 Task: Select a due date automation when advanced off, on the monday before a card is due at 11:00 AM.
Action: Mouse moved to (1088, 87)
Screenshot: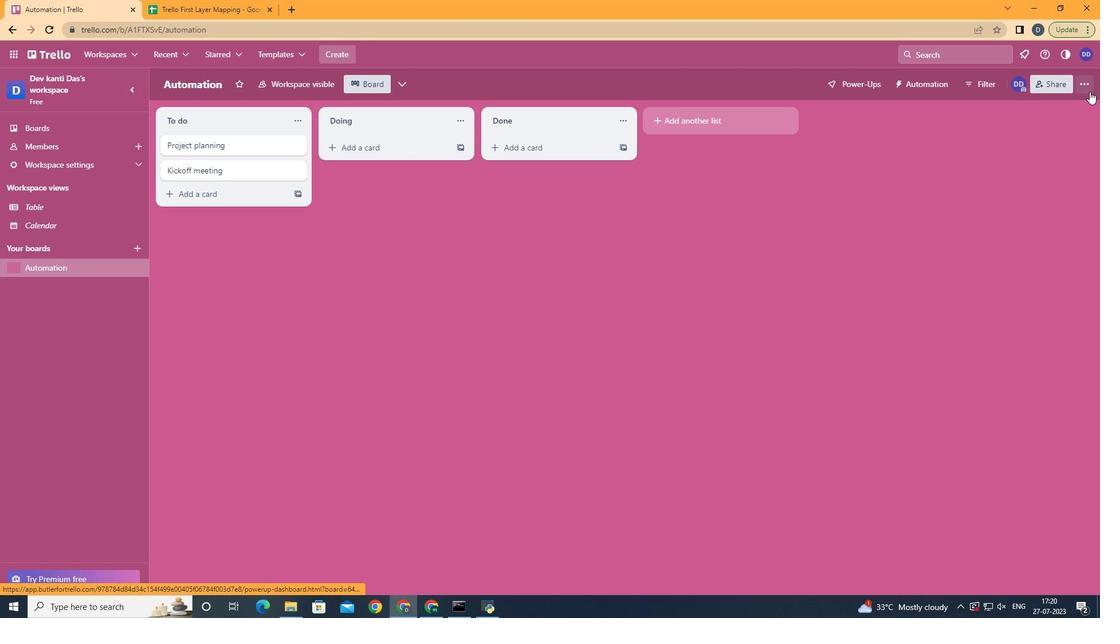 
Action: Mouse pressed left at (1088, 87)
Screenshot: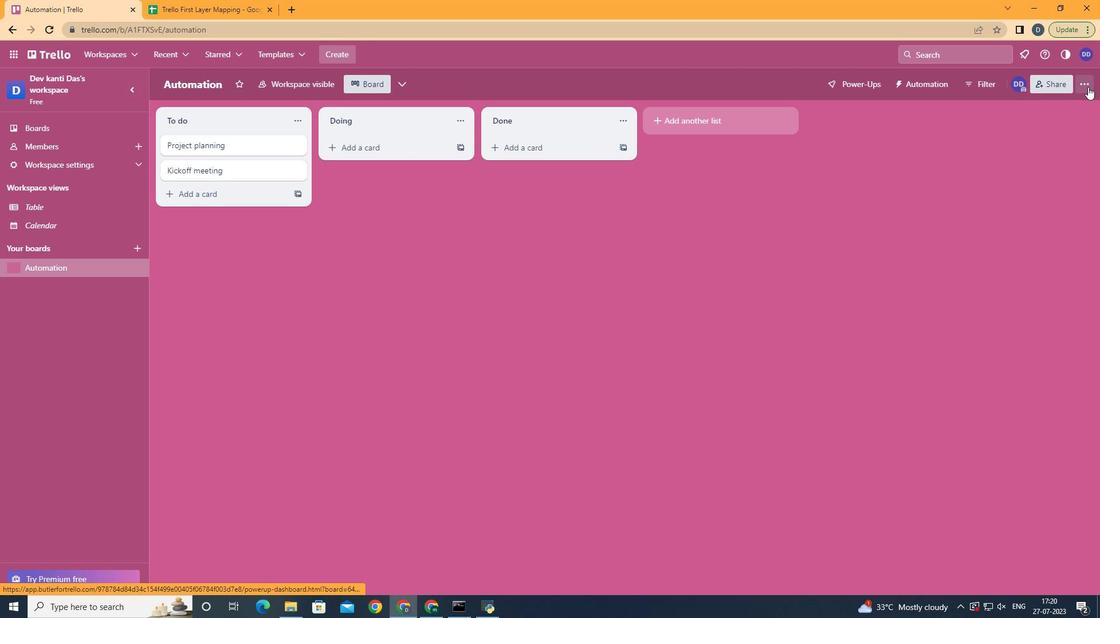 
Action: Mouse moved to (1005, 258)
Screenshot: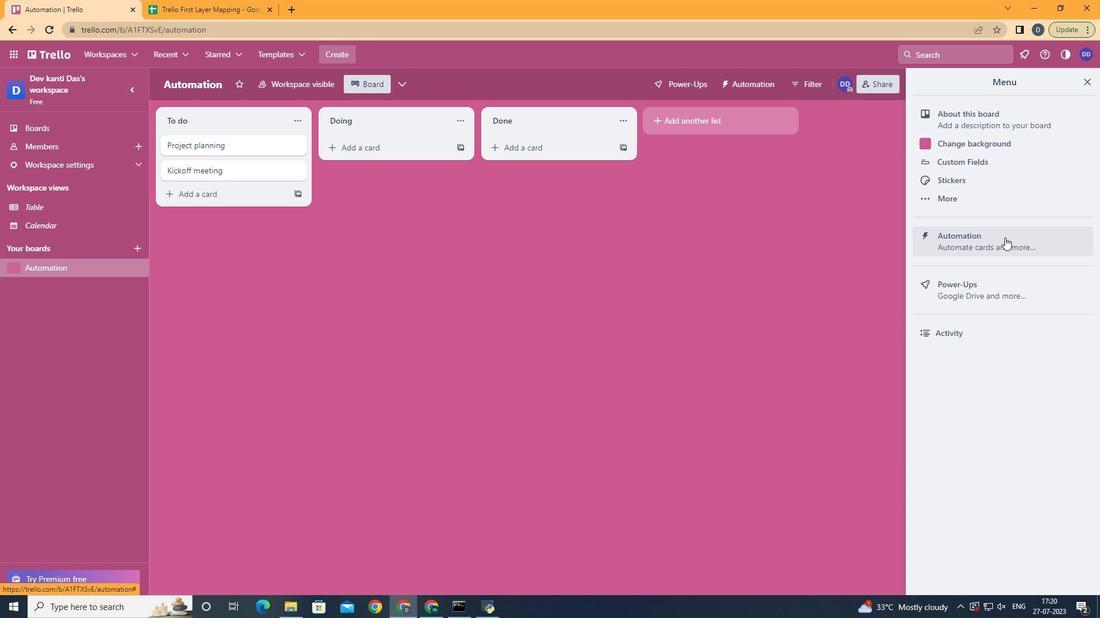 
Action: Mouse pressed left at (1005, 258)
Screenshot: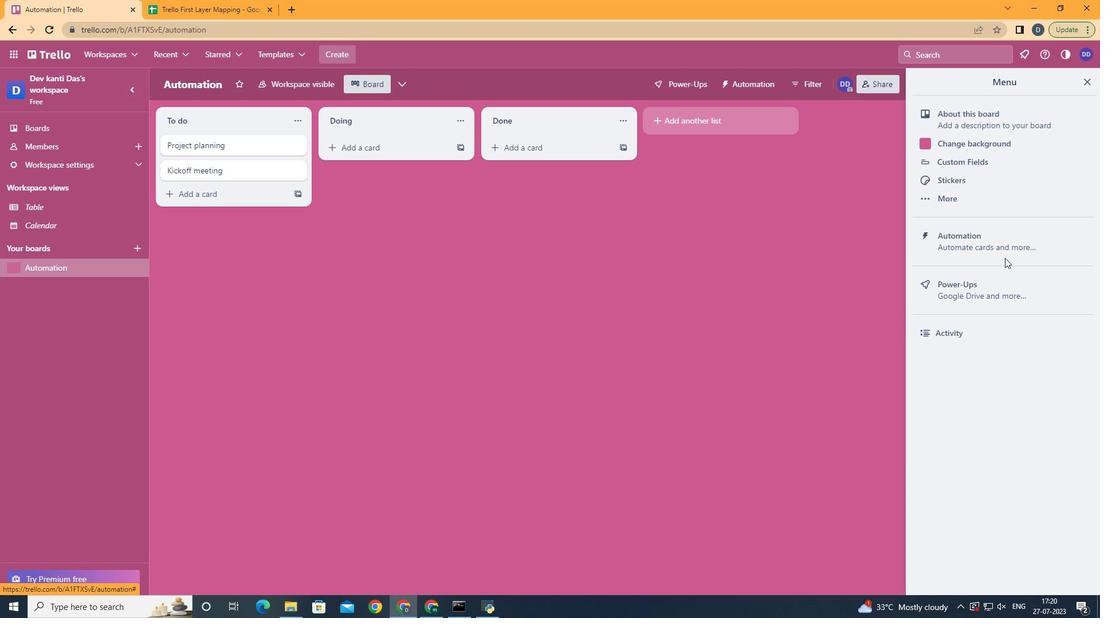 
Action: Mouse moved to (1006, 248)
Screenshot: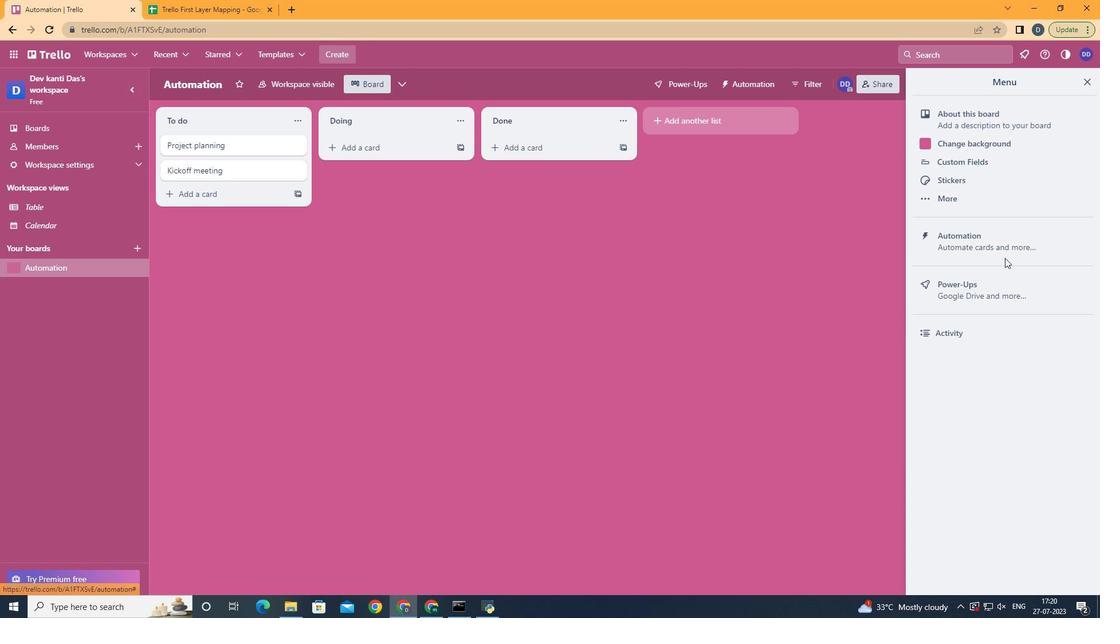 
Action: Mouse pressed left at (1006, 248)
Screenshot: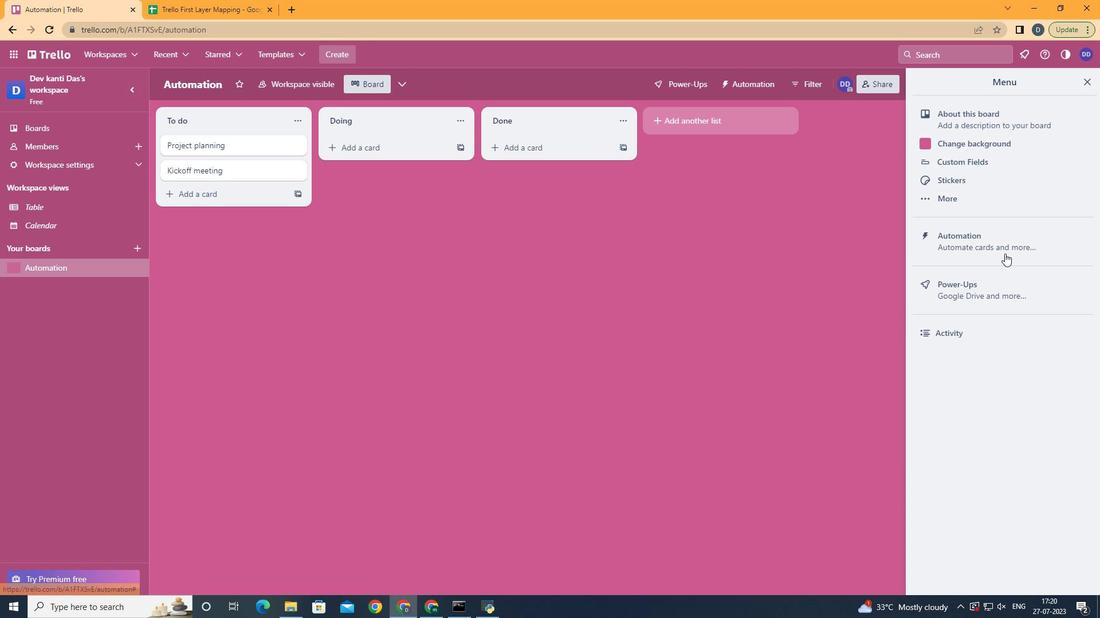 
Action: Mouse moved to (199, 232)
Screenshot: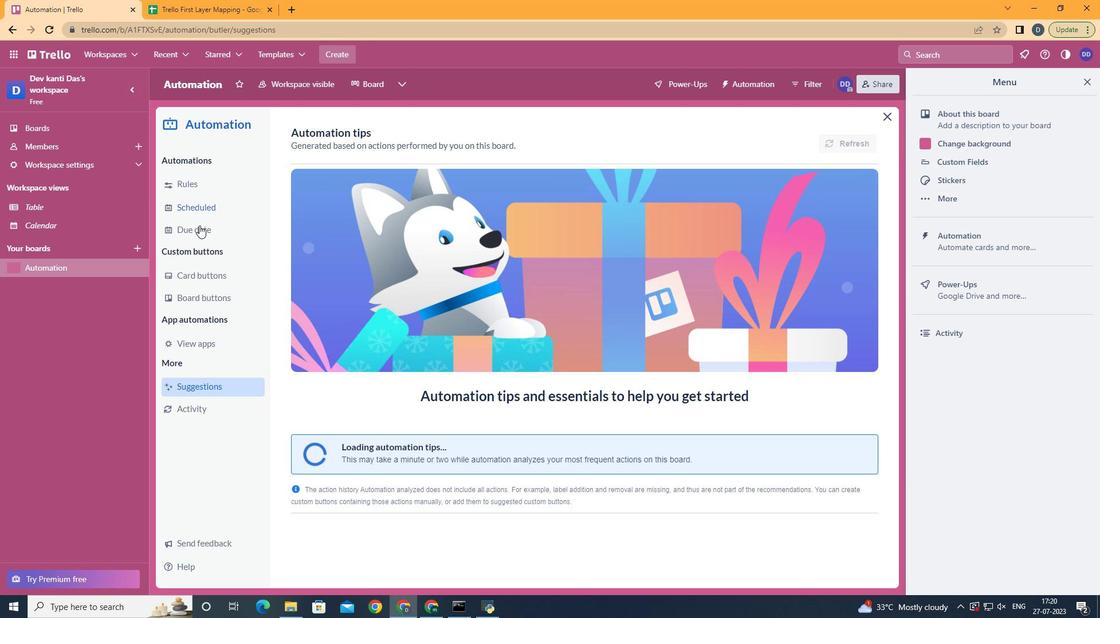 
Action: Mouse pressed left at (199, 232)
Screenshot: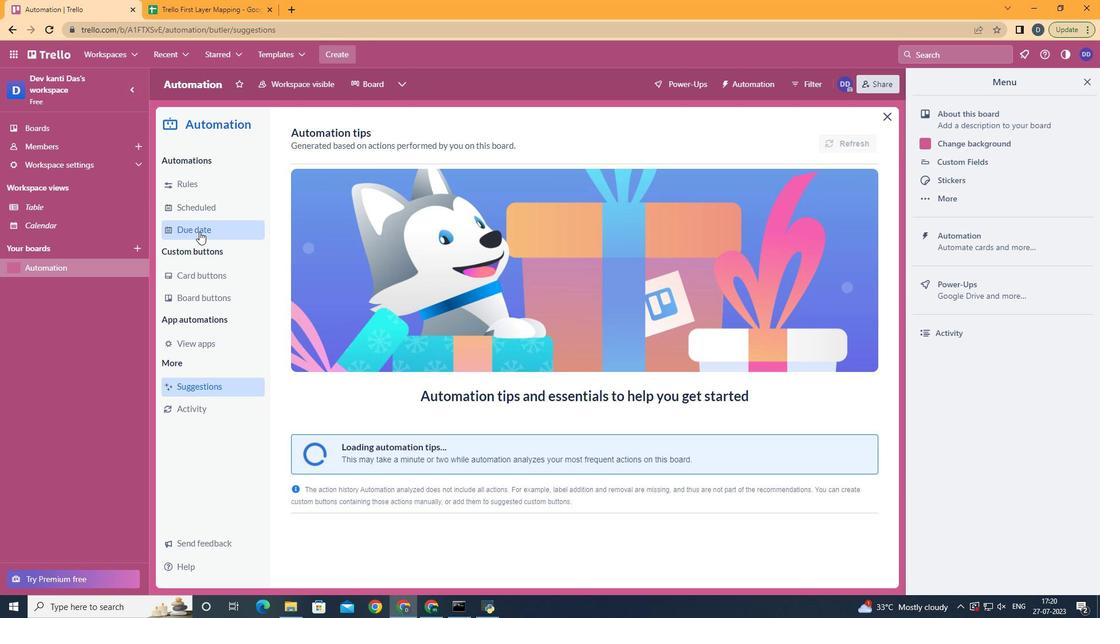 
Action: Mouse moved to (810, 140)
Screenshot: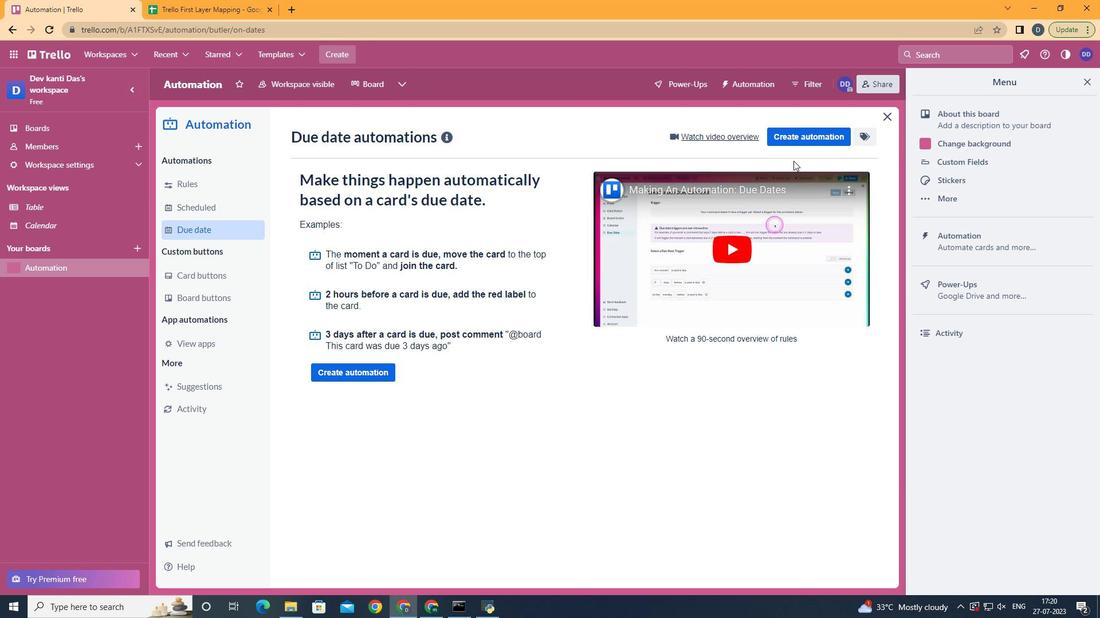 
Action: Mouse pressed left at (810, 140)
Screenshot: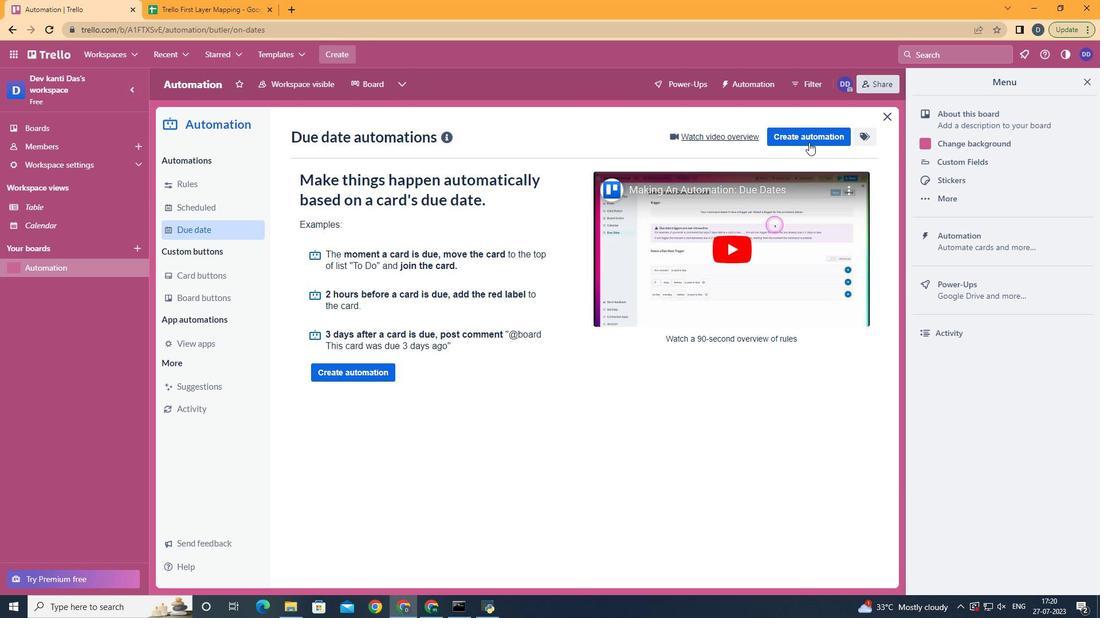 
Action: Mouse moved to (634, 260)
Screenshot: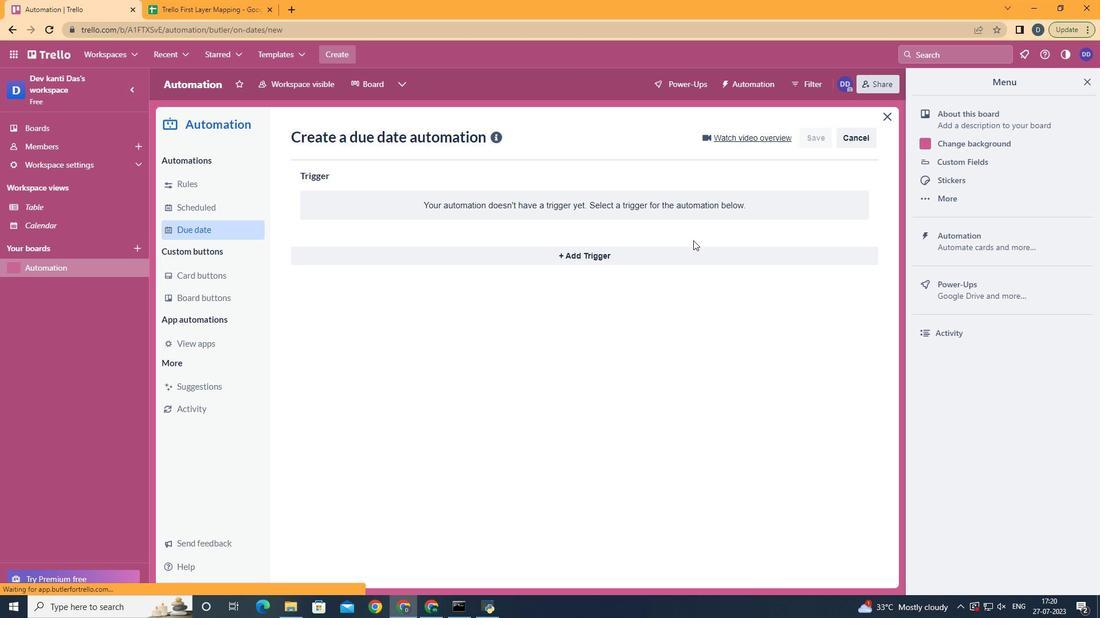 
Action: Mouse pressed left at (634, 260)
Screenshot: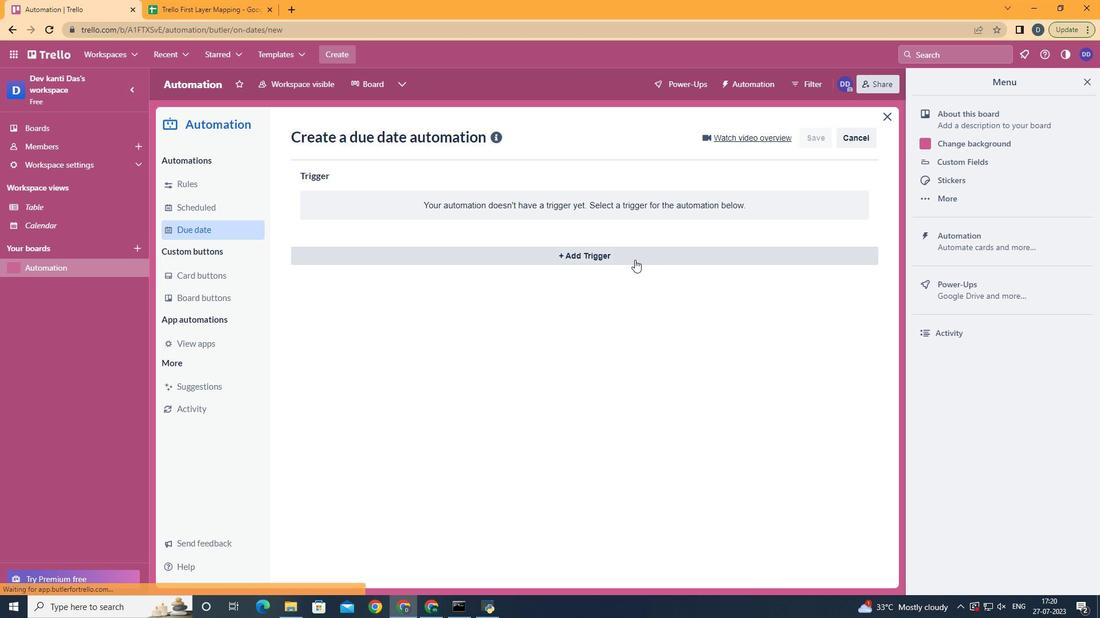 
Action: Mouse moved to (359, 312)
Screenshot: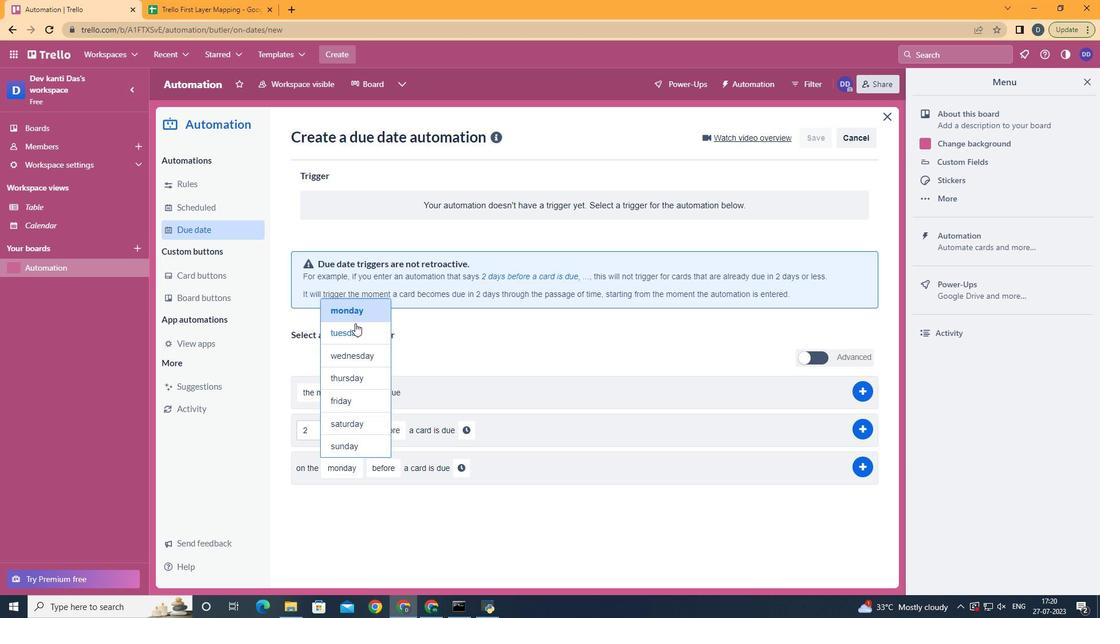 
Action: Mouse pressed left at (359, 312)
Screenshot: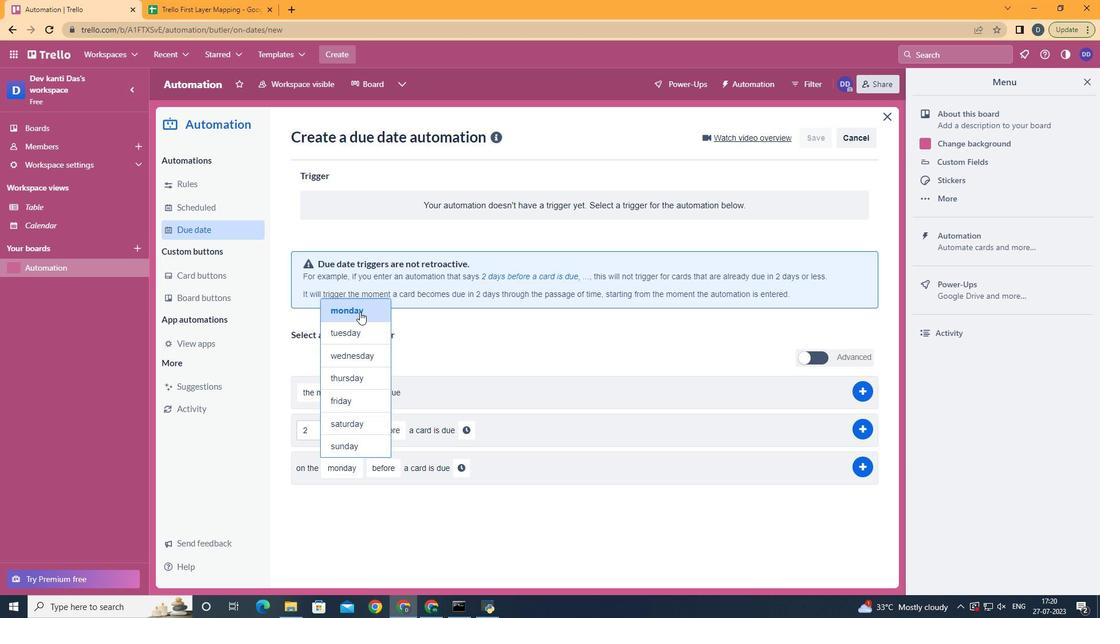 
Action: Mouse moved to (397, 489)
Screenshot: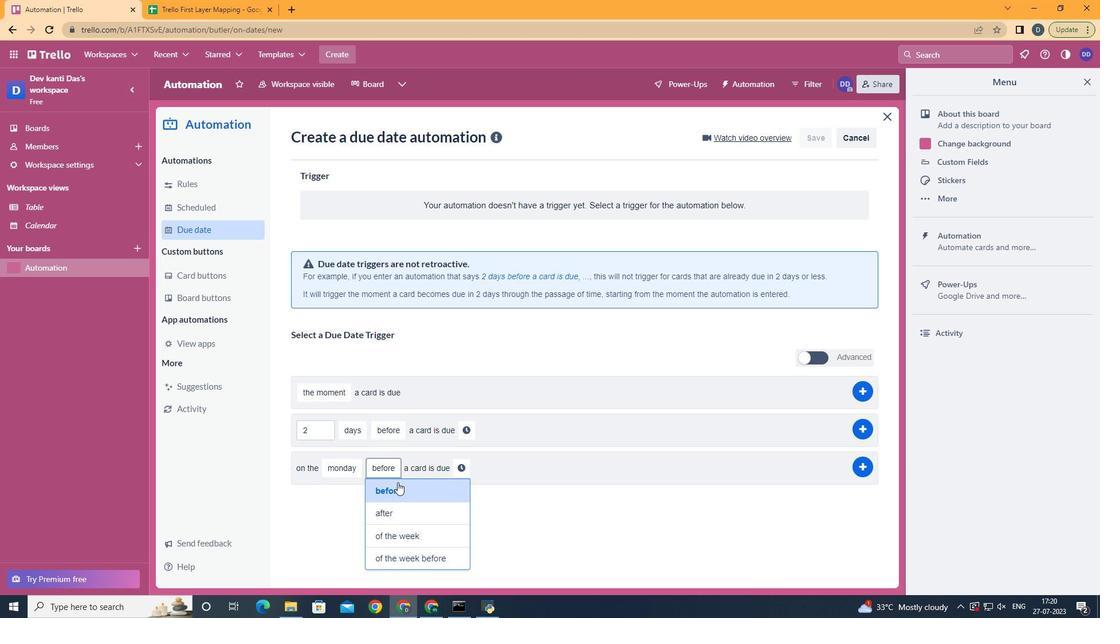 
Action: Mouse pressed left at (397, 489)
Screenshot: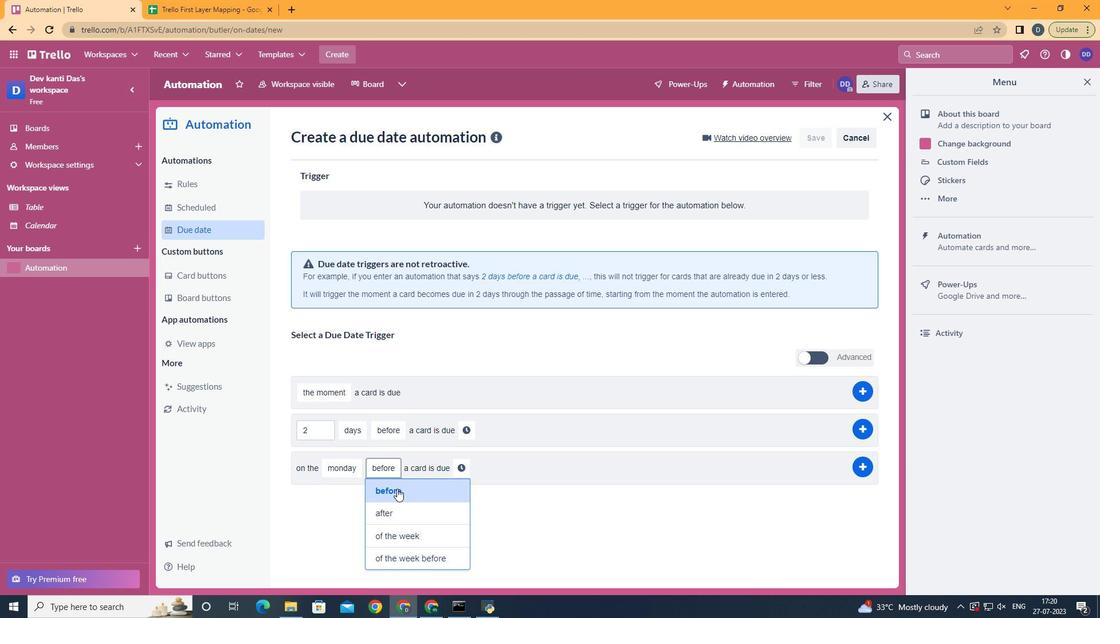 
Action: Mouse moved to (460, 469)
Screenshot: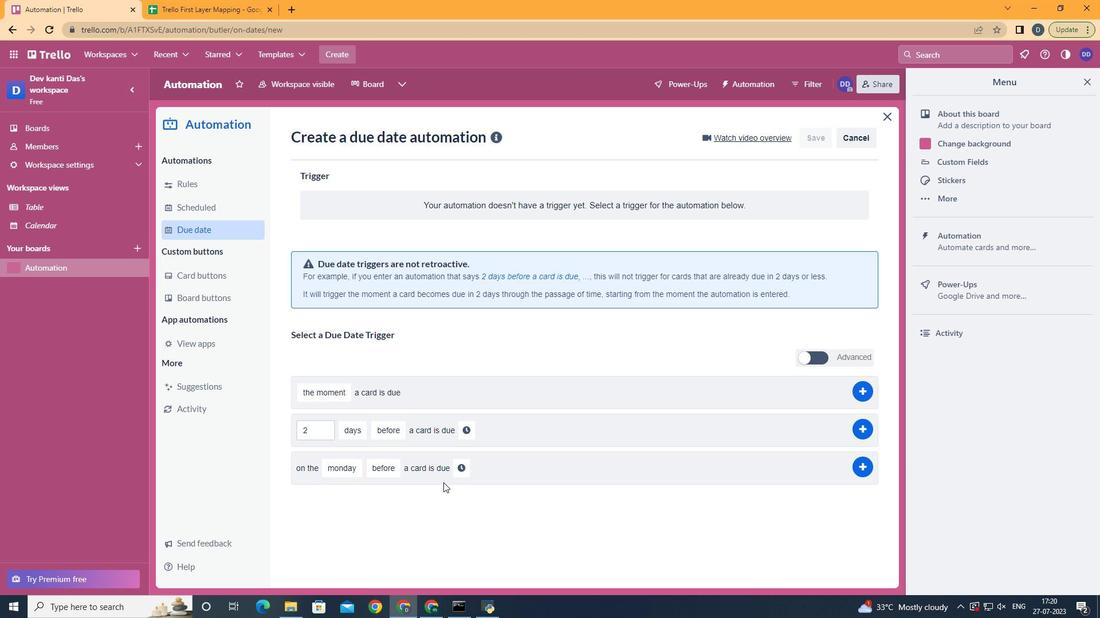 
Action: Mouse pressed left at (460, 469)
Screenshot: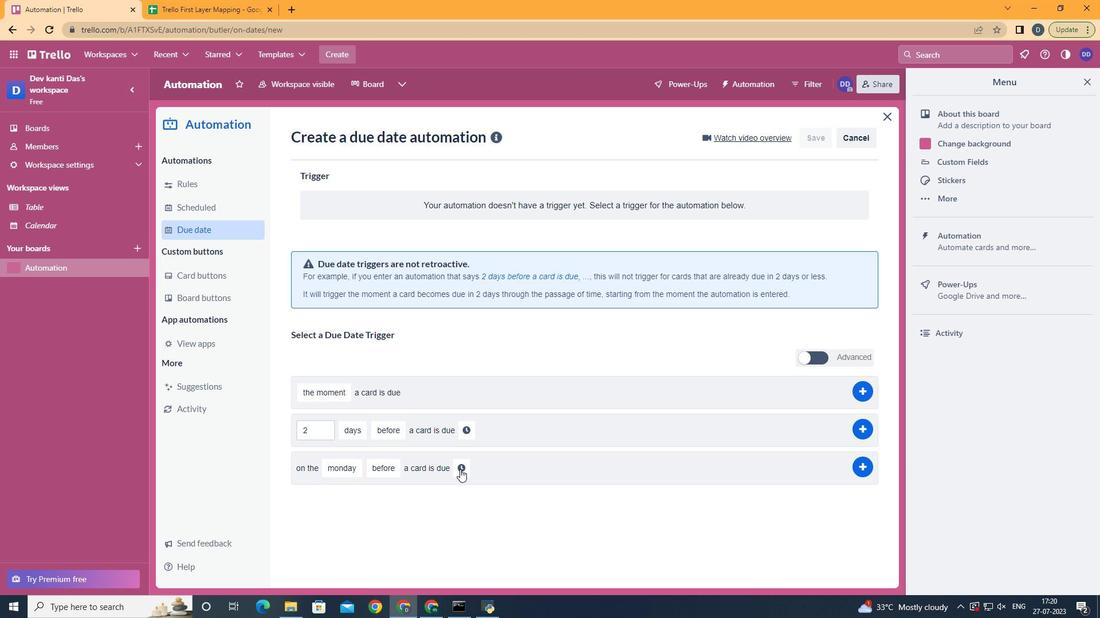 
Action: Mouse moved to (497, 472)
Screenshot: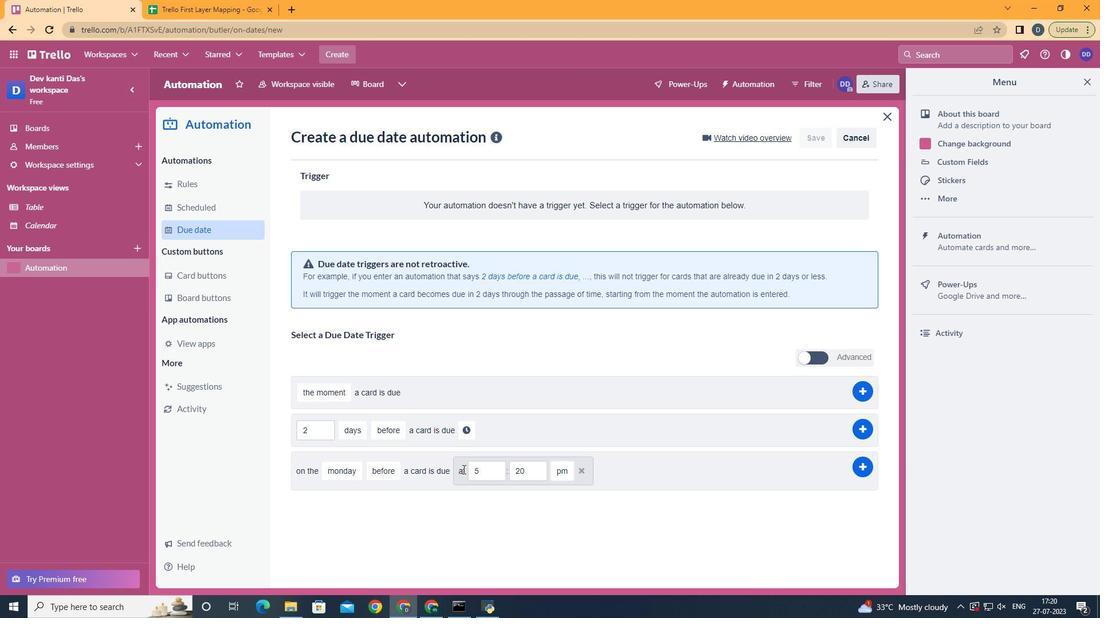 
Action: Mouse pressed left at (497, 472)
Screenshot: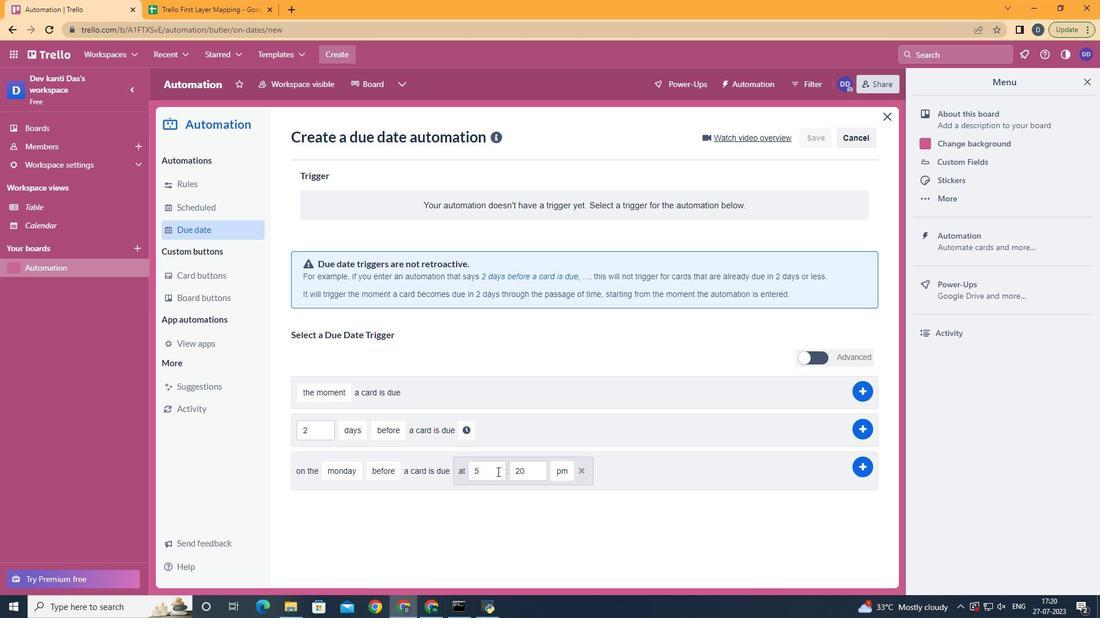 
Action: Key pressed <Key.backspace>11
Screenshot: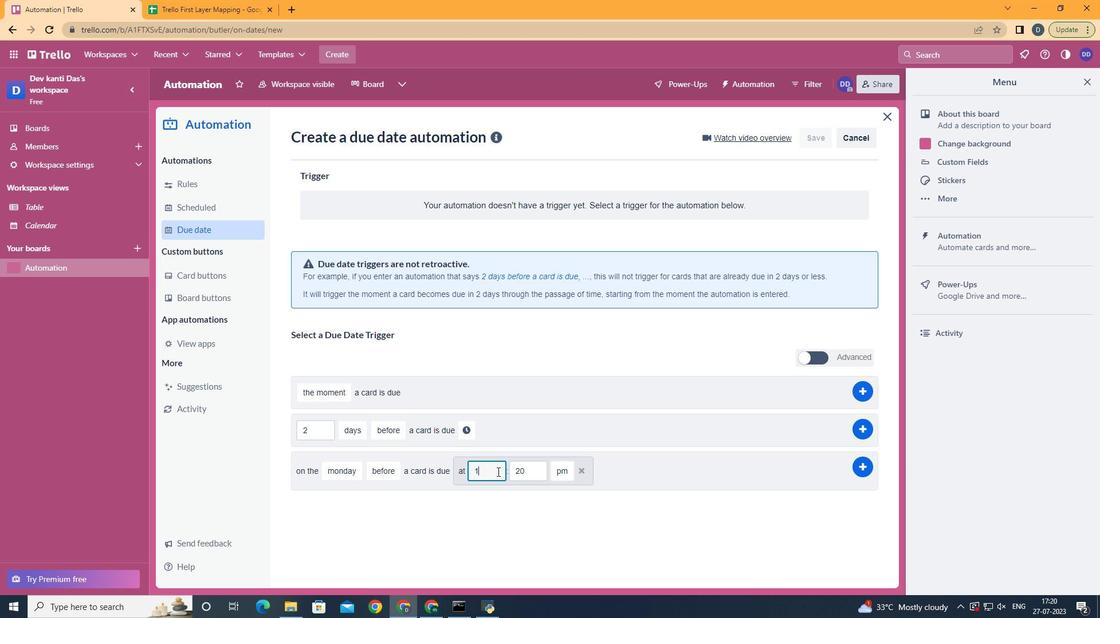 
Action: Mouse moved to (543, 465)
Screenshot: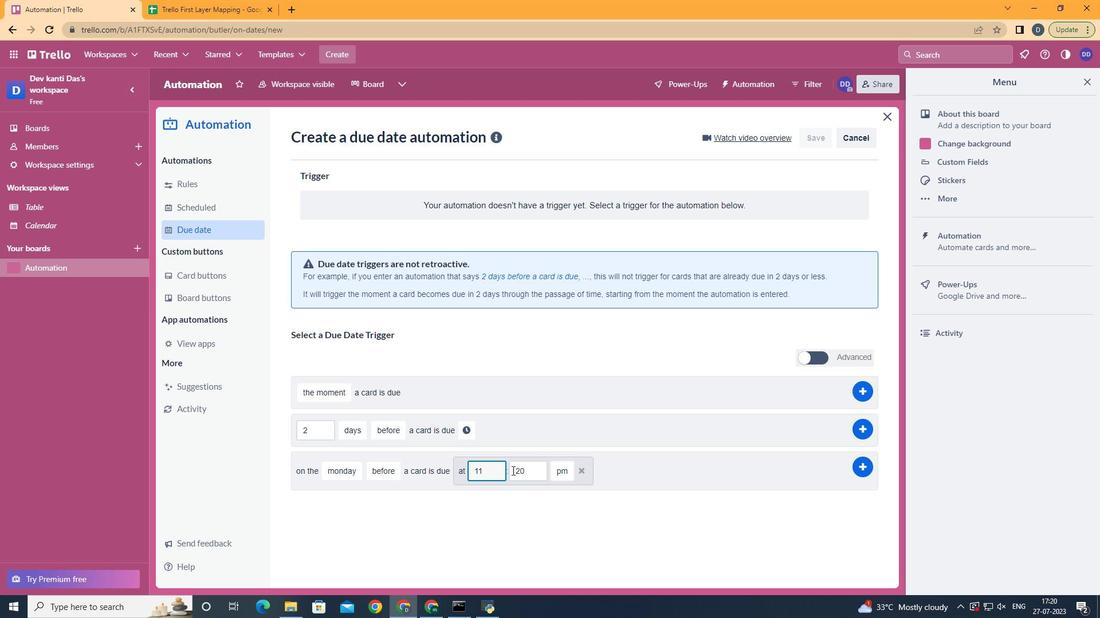 
Action: Mouse pressed left at (543, 465)
Screenshot: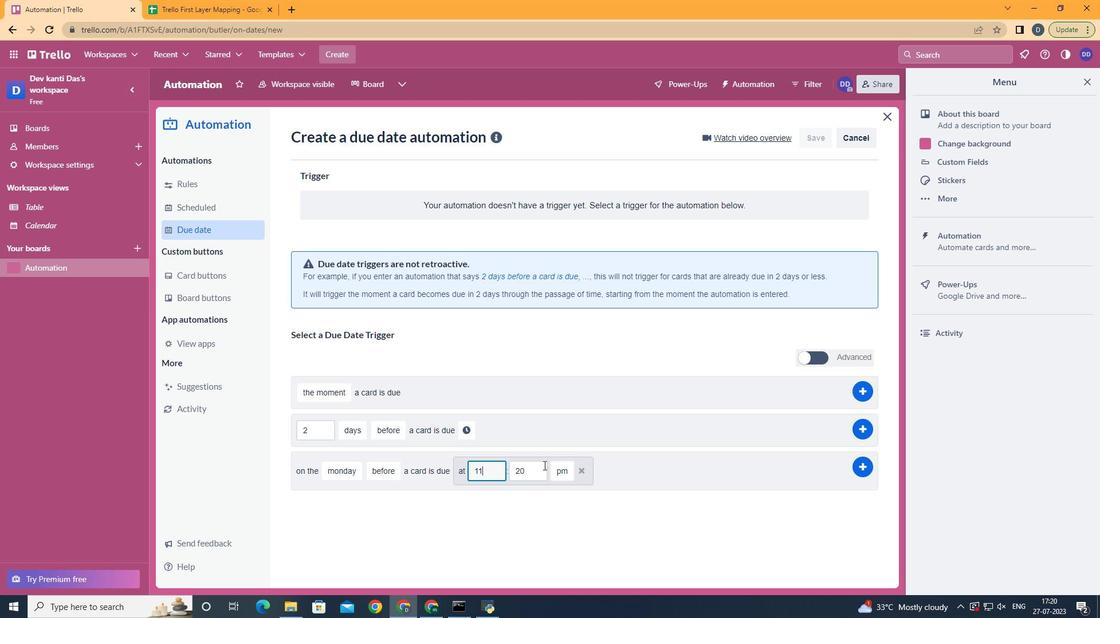 
Action: Key pressed <Key.backspace><Key.backspace>00
Screenshot: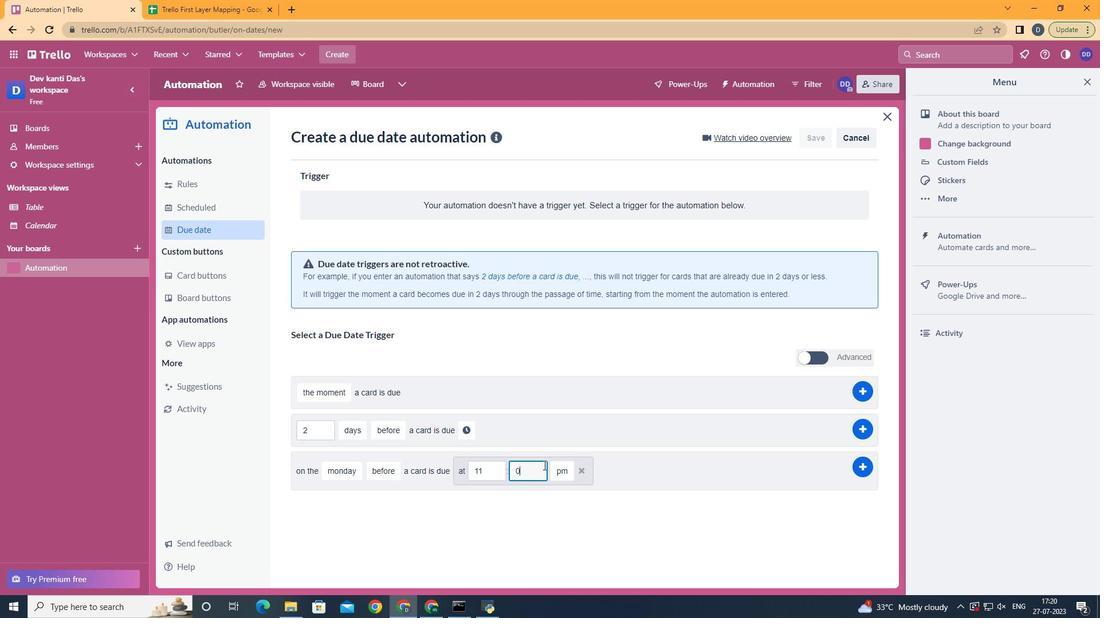 
Action: Mouse moved to (566, 493)
Screenshot: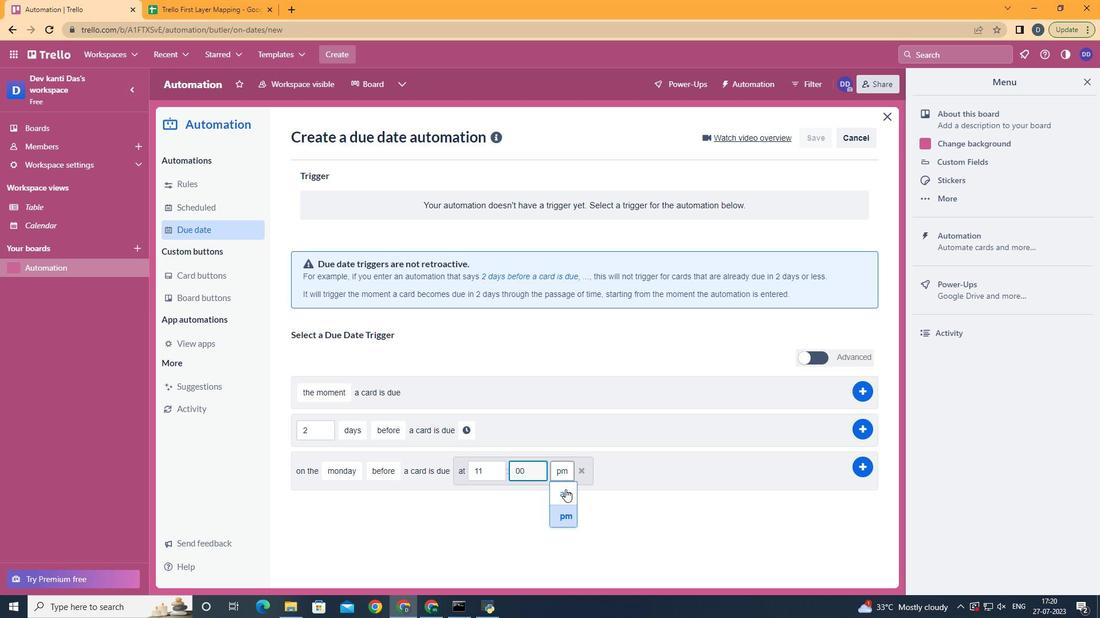 
Action: Mouse pressed left at (566, 493)
Screenshot: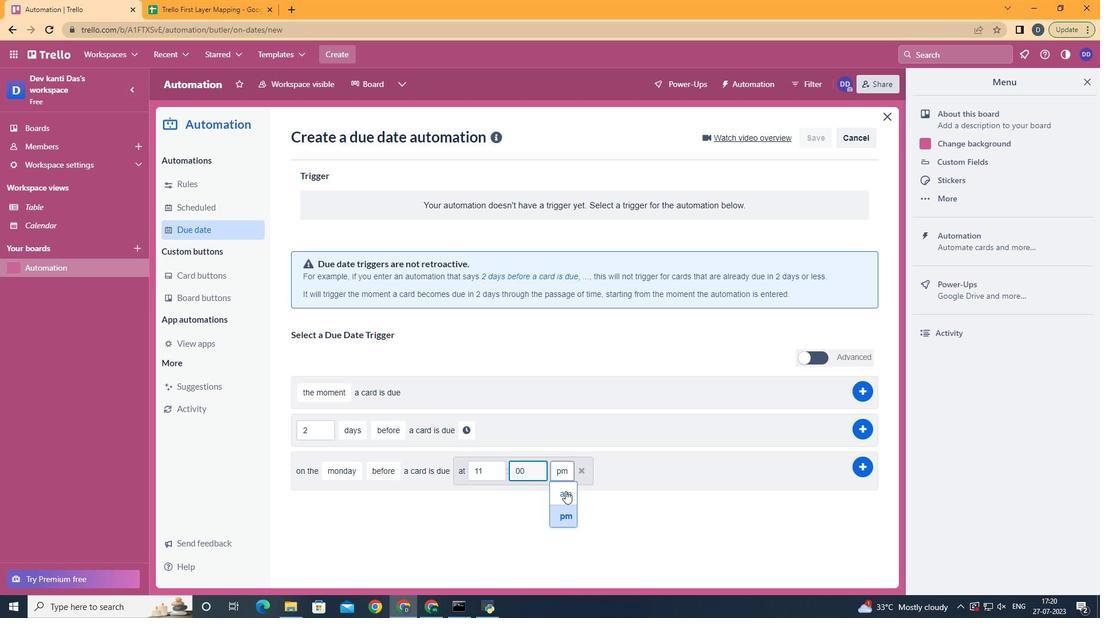 
Action: Mouse moved to (644, 466)
Screenshot: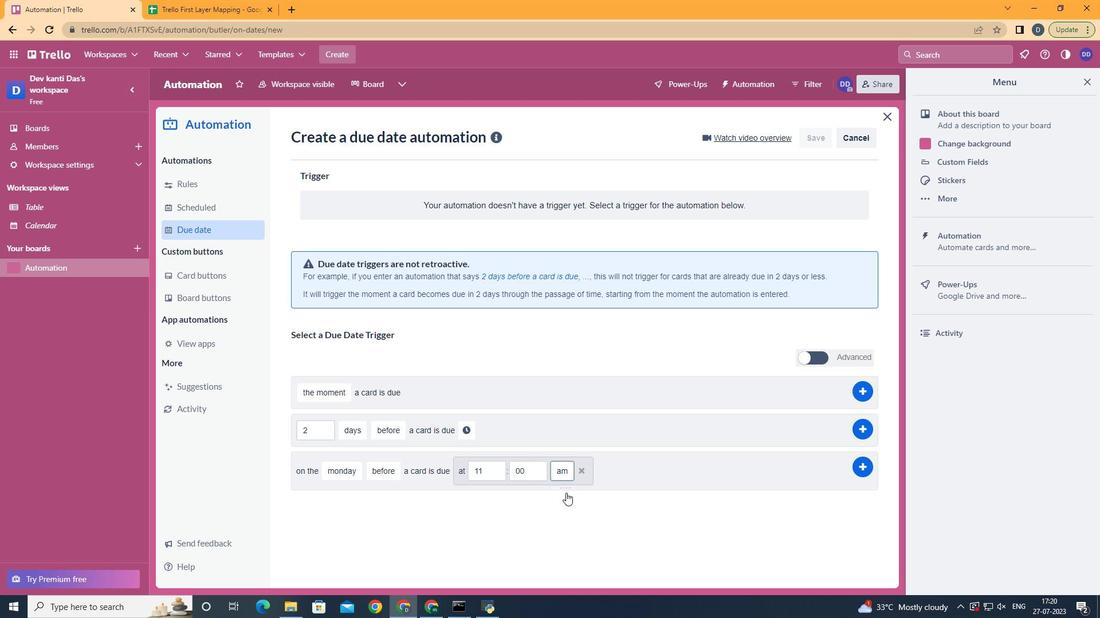 
